 Task: Create Workspace Business Analysis Workspace description Create and manage customer service standards and protocols. Workspace type Human Resources
Action: Mouse moved to (325, 73)
Screenshot: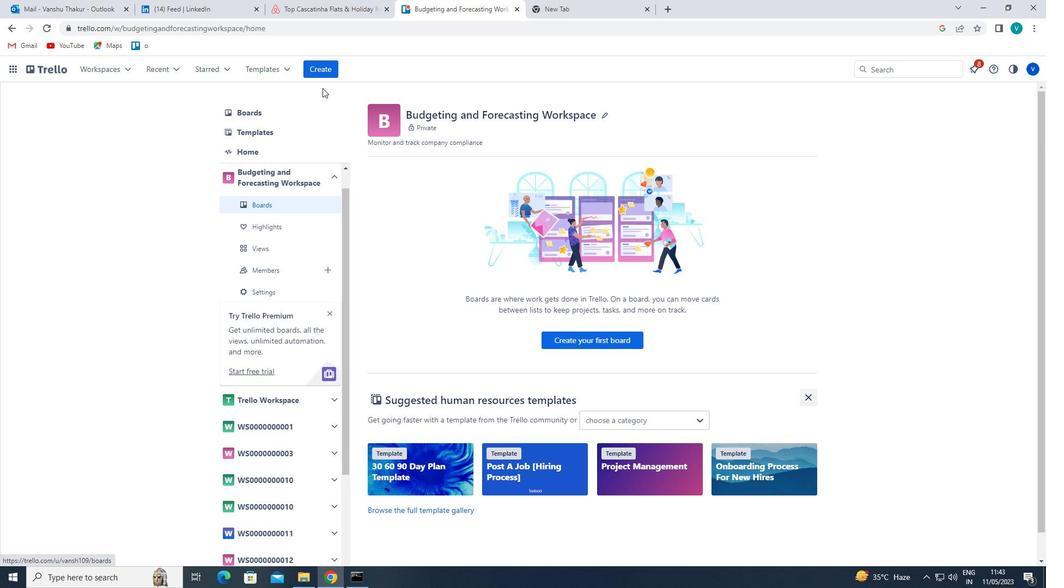 
Action: Mouse pressed left at (325, 73)
Screenshot: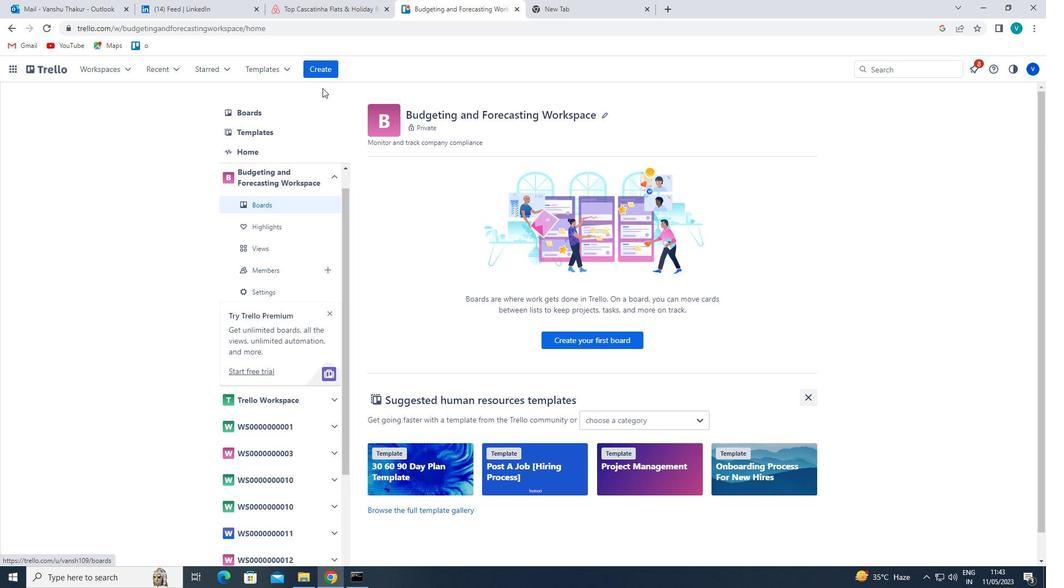 
Action: Mouse moved to (354, 180)
Screenshot: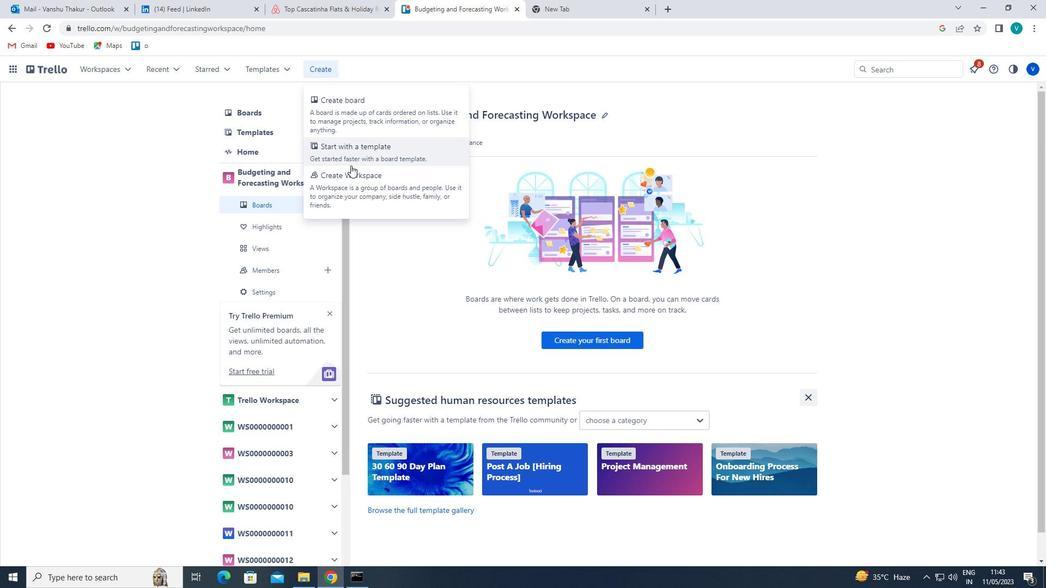 
Action: Mouse pressed left at (354, 180)
Screenshot: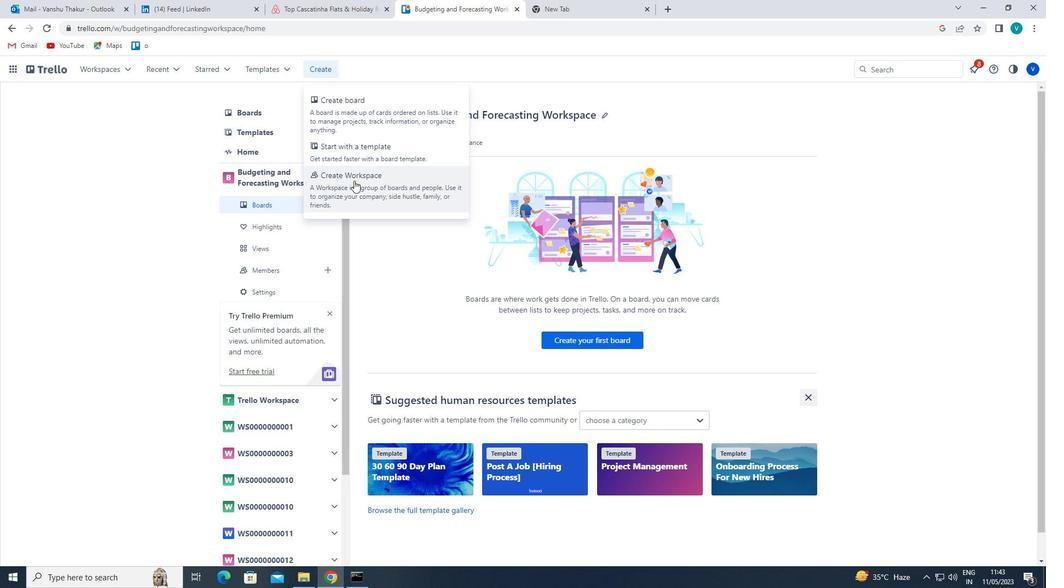 
Action: Mouse moved to (351, 207)
Screenshot: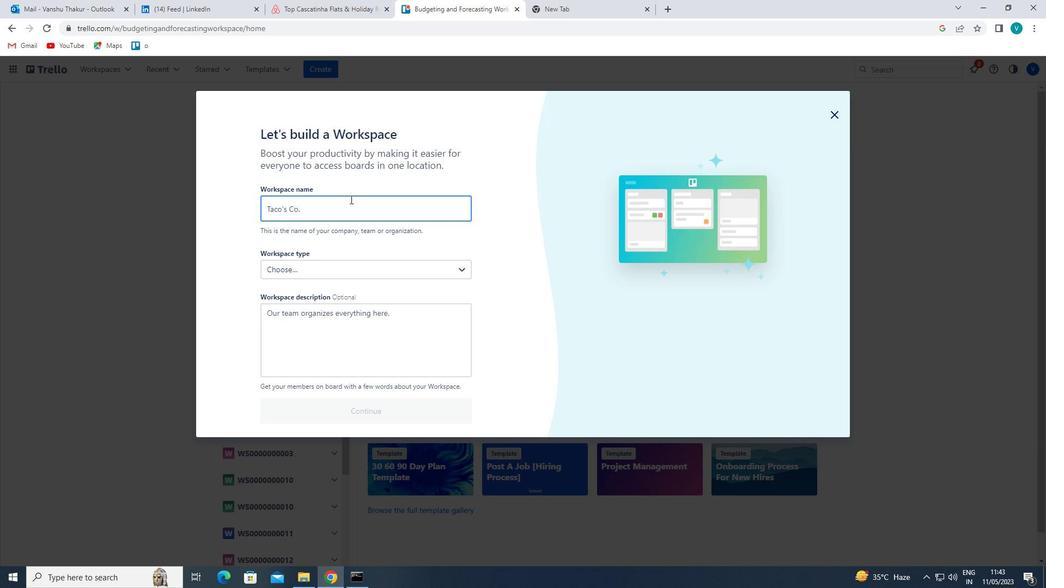 
Action: Mouse pressed left at (351, 207)
Screenshot: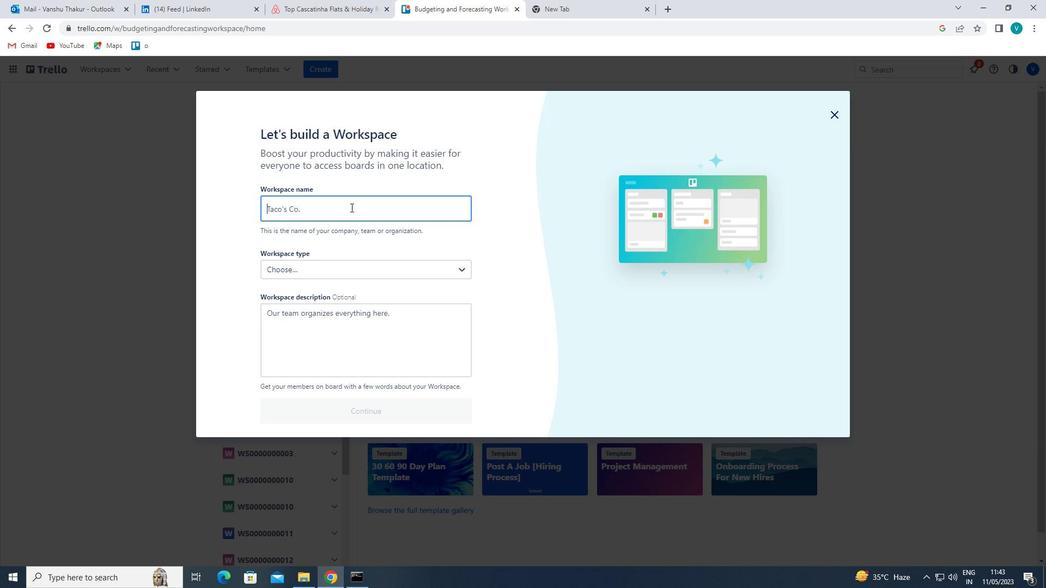 
Action: Key pressed <Key.shift>BUSINESS<Key.space><Key.shift>ANALYSIS
Screenshot: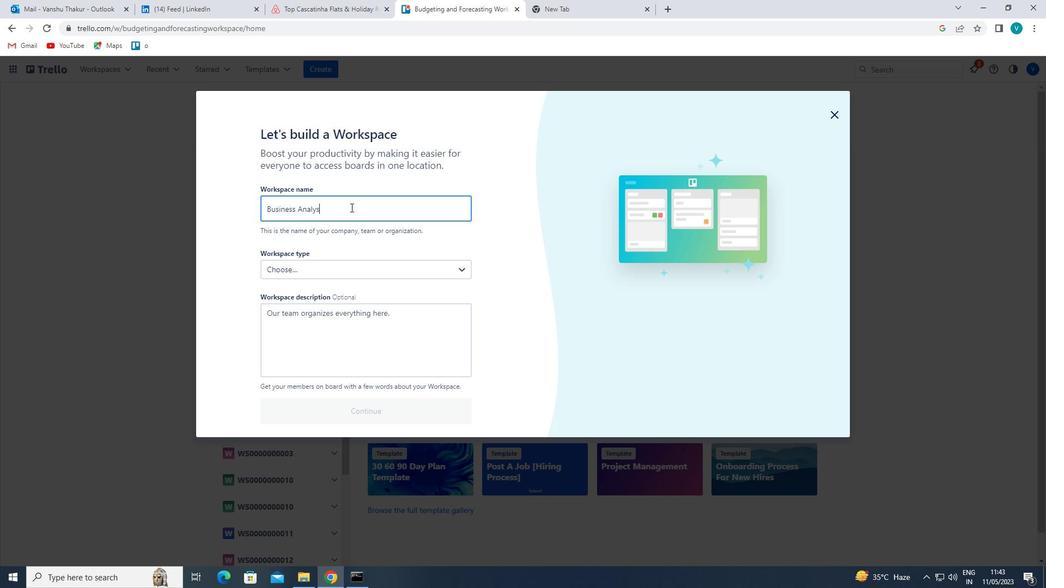 
Action: Mouse moved to (361, 263)
Screenshot: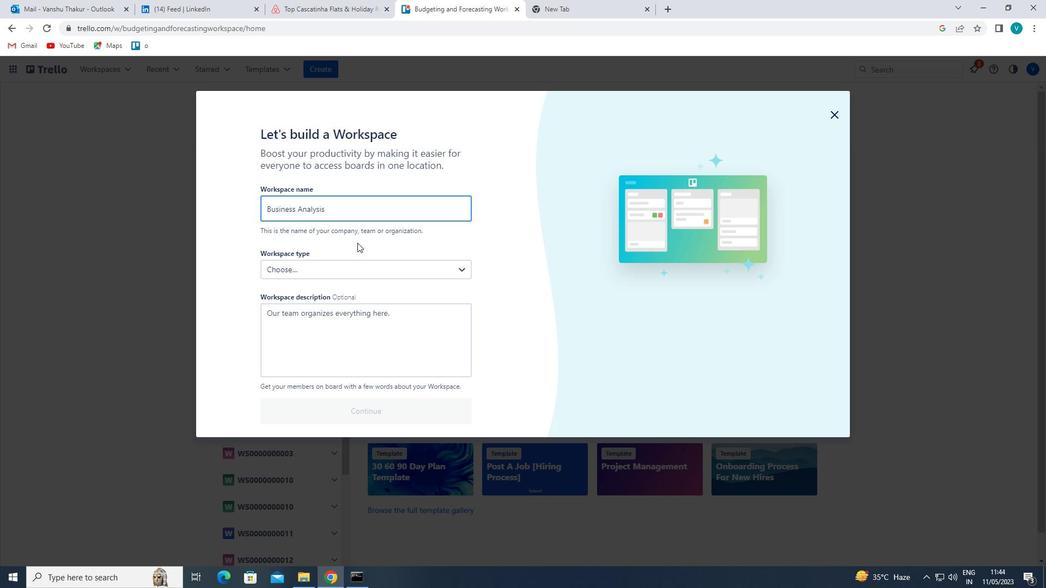 
Action: Mouse pressed left at (361, 263)
Screenshot: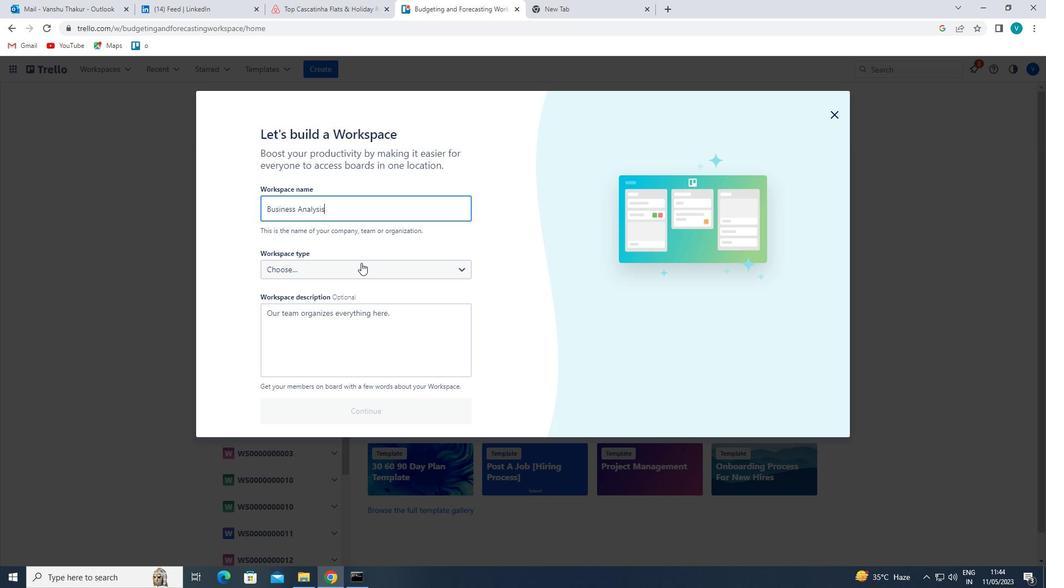 
Action: Mouse moved to (318, 347)
Screenshot: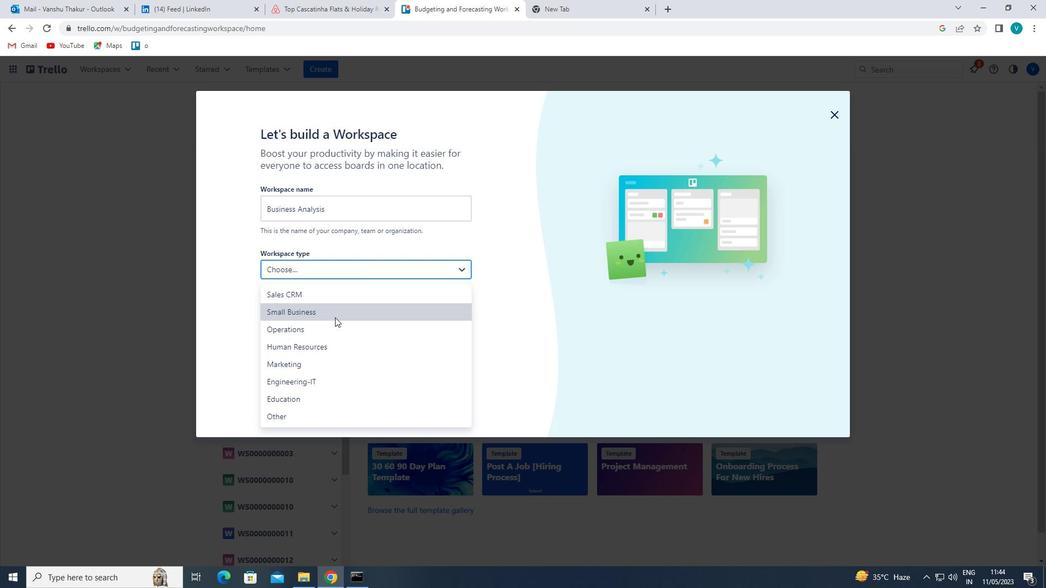 
Action: Mouse pressed left at (318, 347)
Screenshot: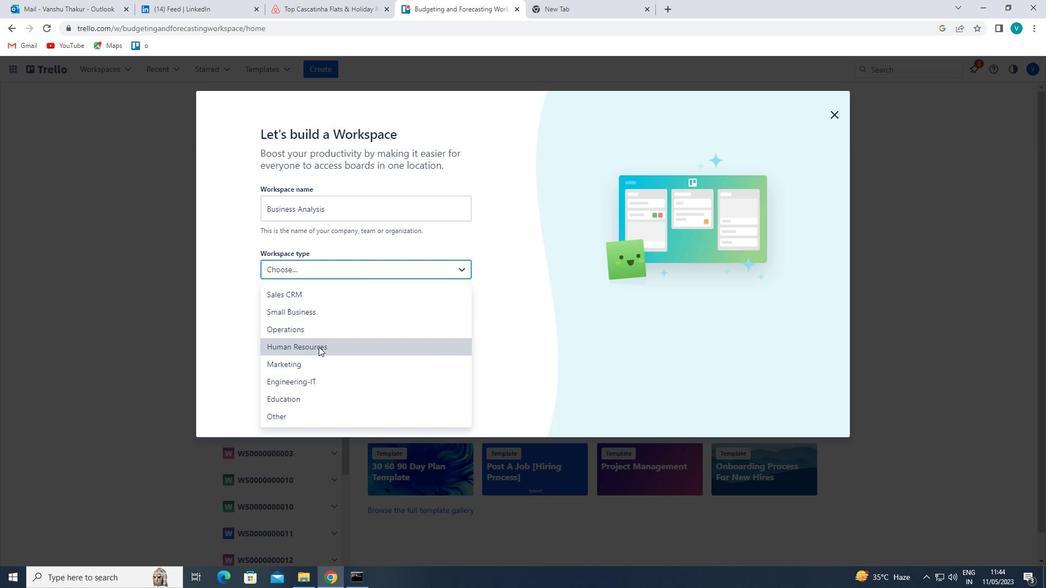 
Action: Mouse moved to (335, 269)
Screenshot: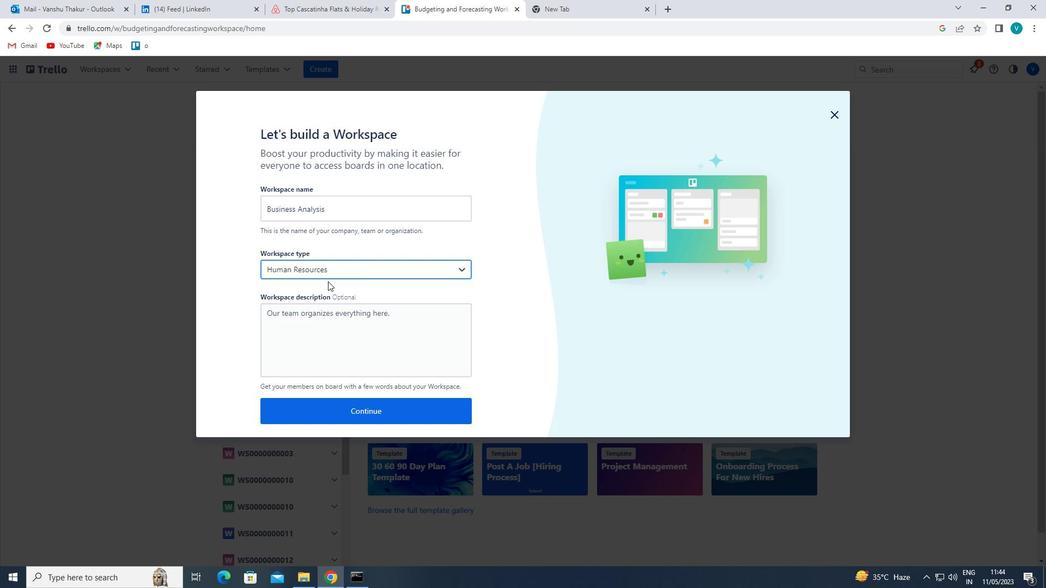 
Action: Mouse pressed left at (335, 269)
Screenshot: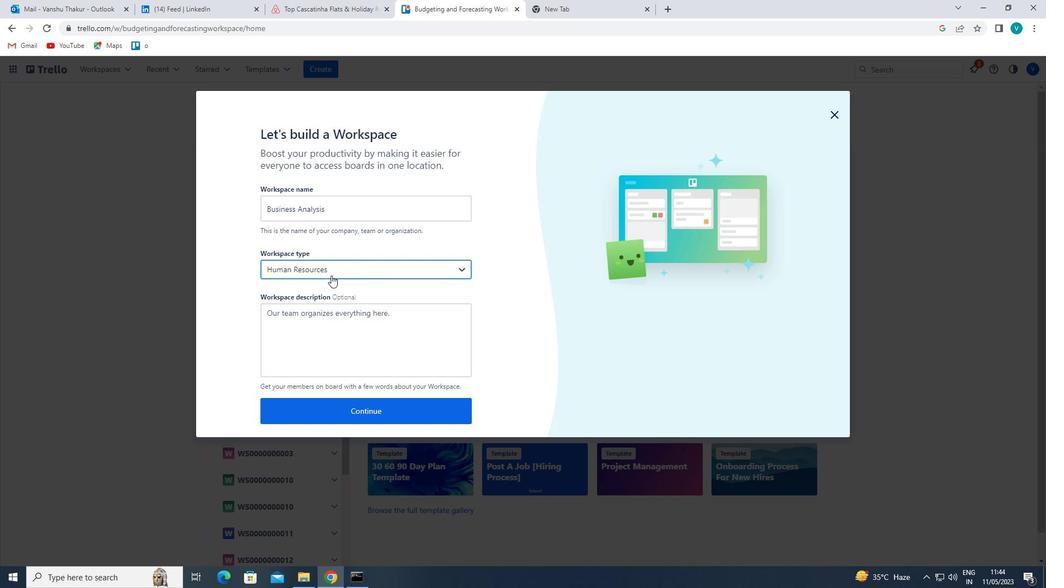 
Action: Mouse moved to (316, 346)
Screenshot: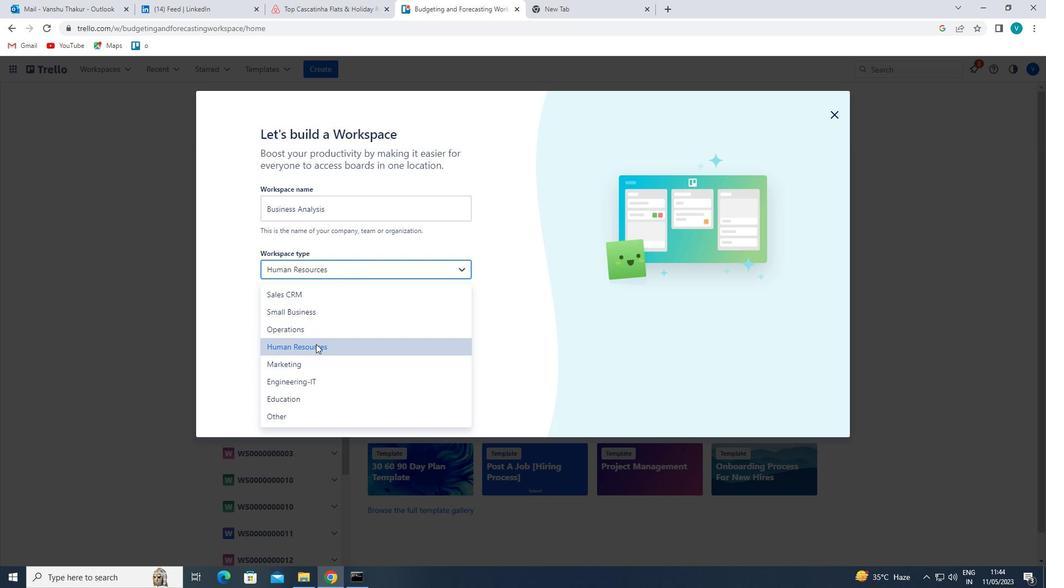 
Action: Mouse pressed left at (316, 346)
Screenshot: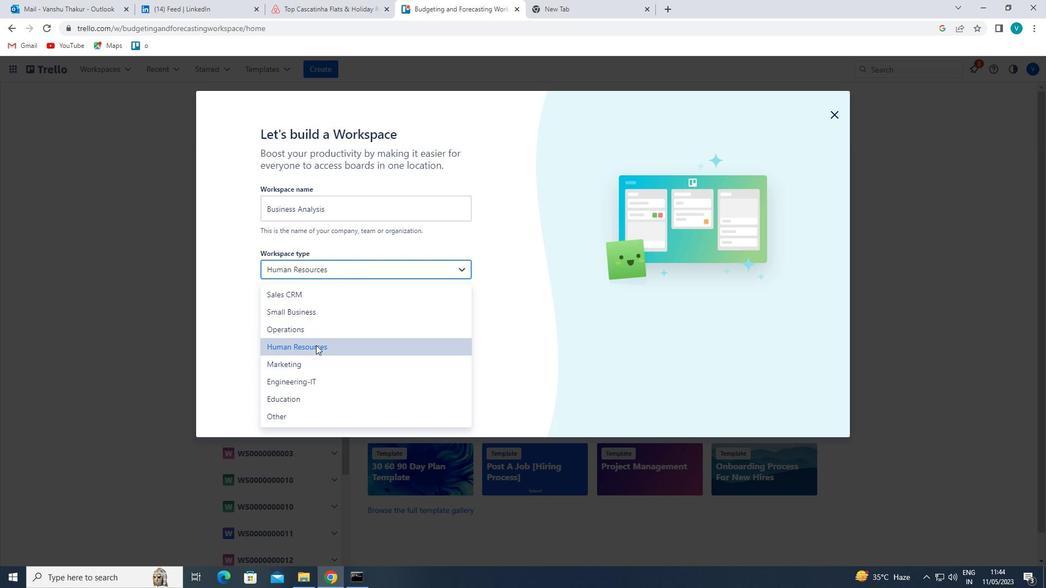 
Action: Mouse moved to (310, 350)
Screenshot: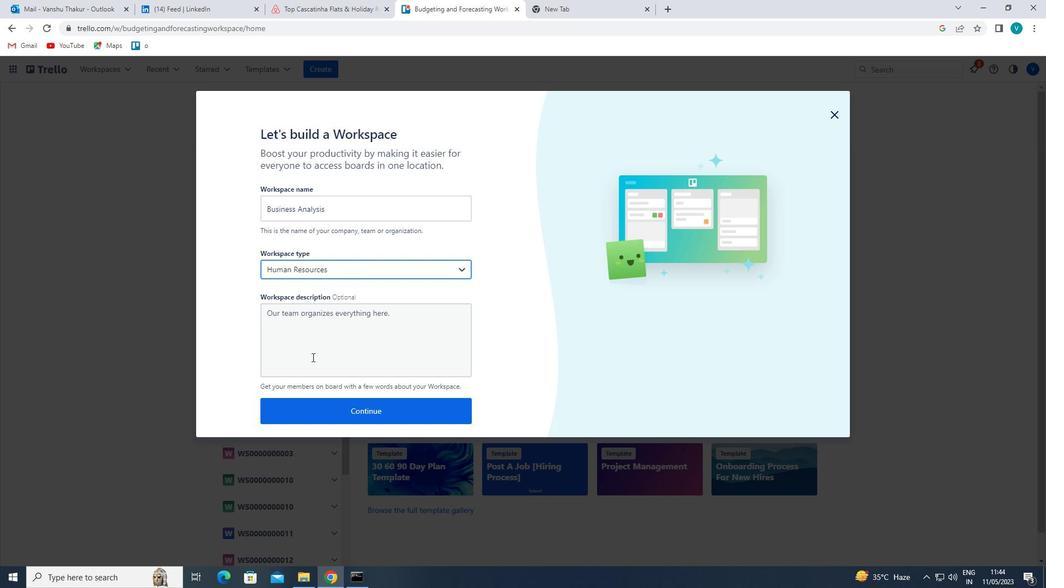 
Action: Mouse pressed left at (310, 350)
Screenshot: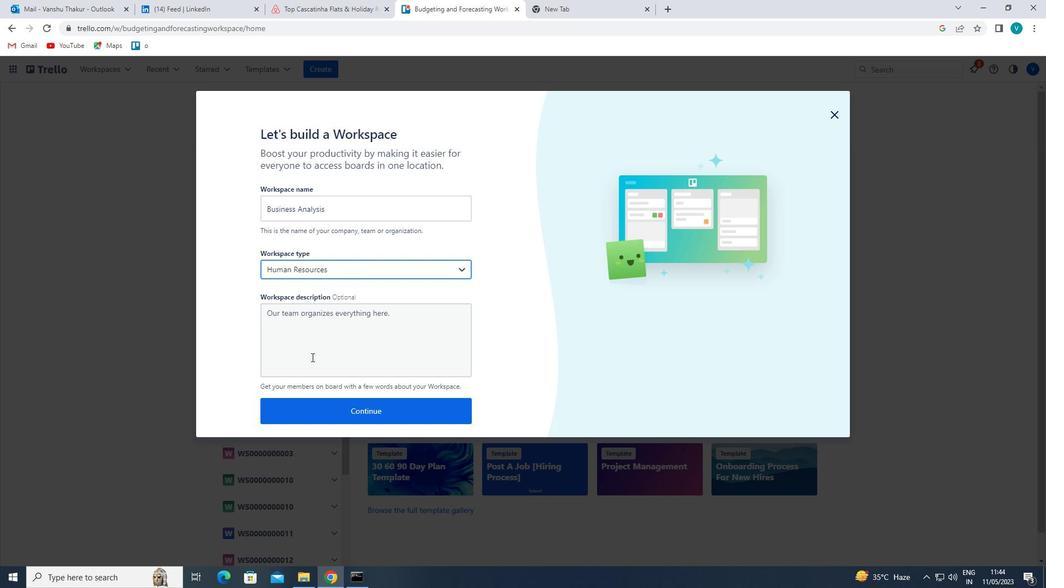 
Action: Mouse moved to (310, 346)
Screenshot: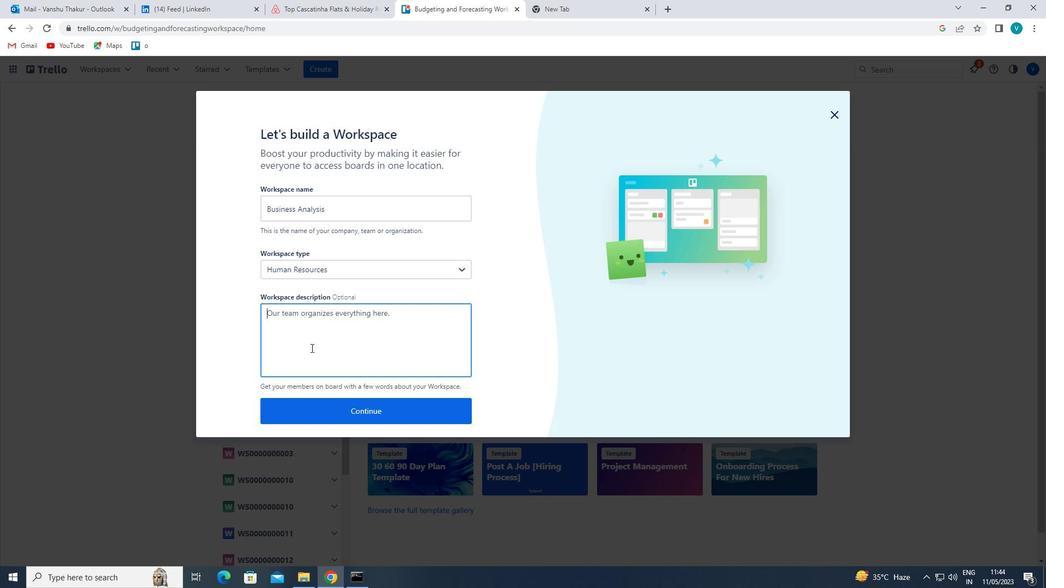 
Action: Key pressed <Key.shift>CREATE<Key.space>AND<Key.space>MANAGE<Key.space>CUSTOMER<Key.space>SERVICE<Key.space>STANDARDS<Key.space>AND<Key.space>PROTOCOLS
Screenshot: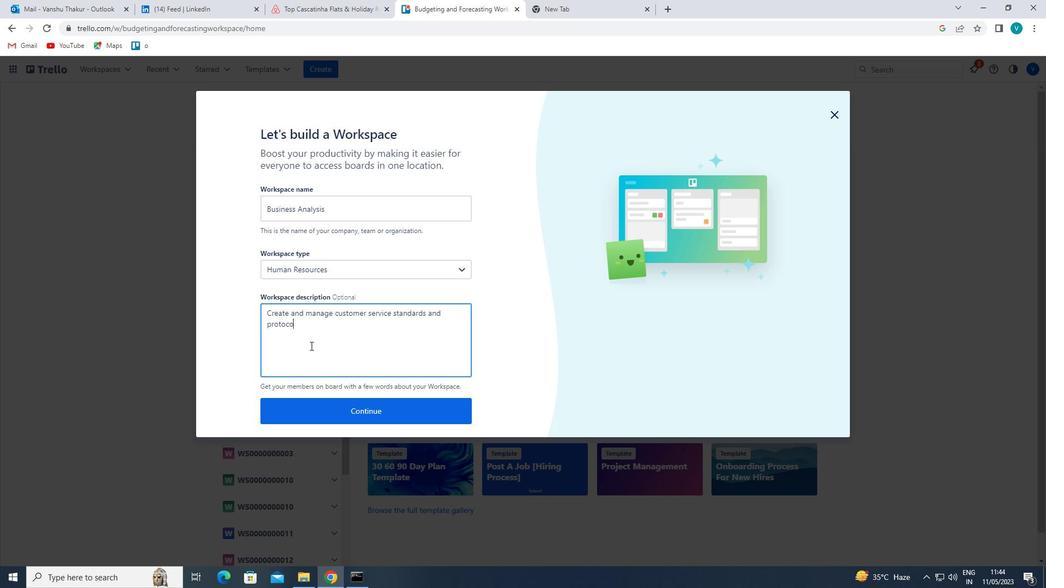 
Action: Mouse moved to (360, 408)
Screenshot: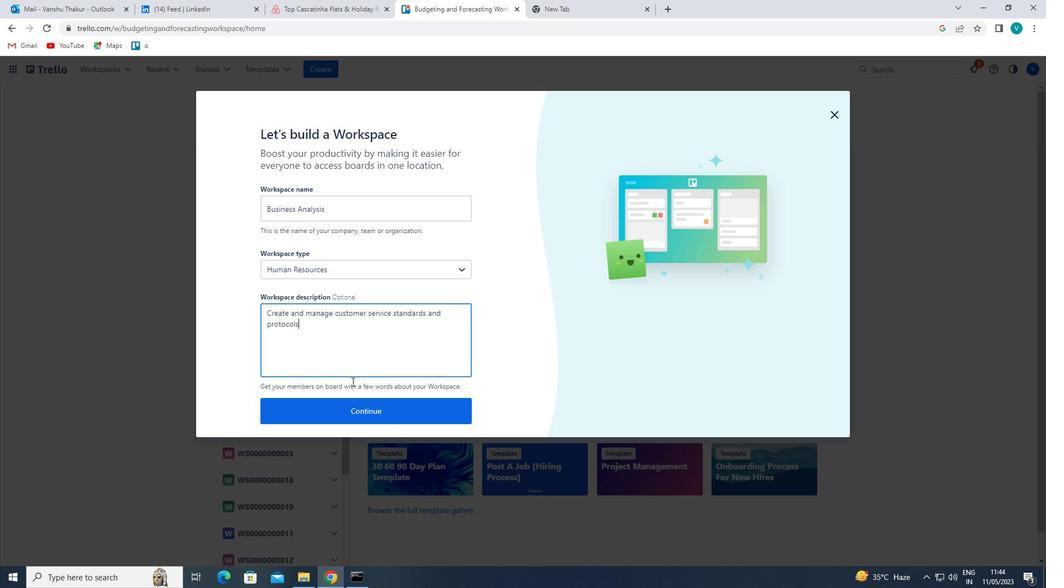 
Action: Mouse pressed left at (360, 408)
Screenshot: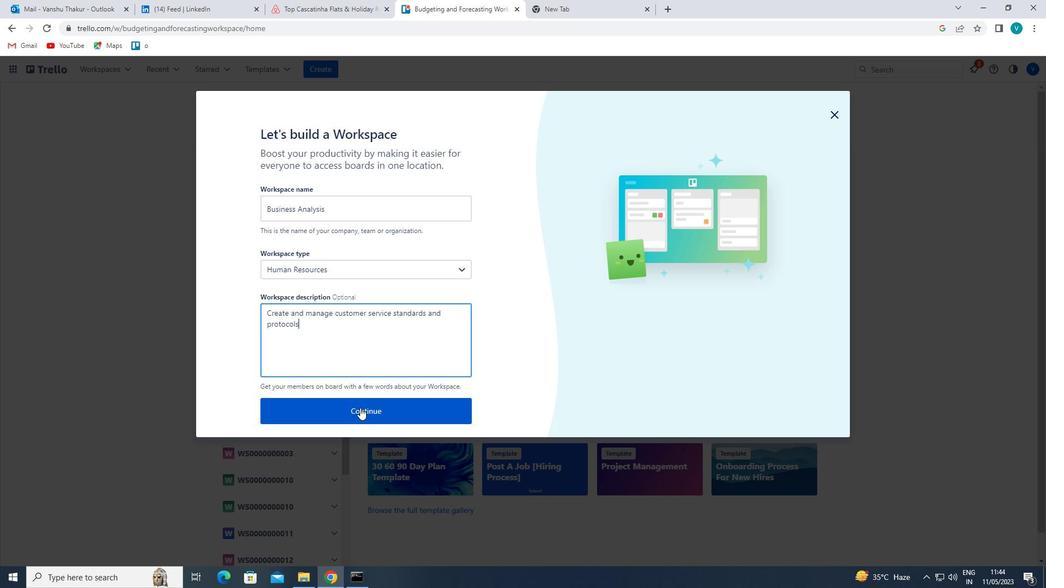 
